 Task: Select the criteria, "checkbox" to use custom cell values for checked.
Action: Mouse moved to (214, 118)
Screenshot: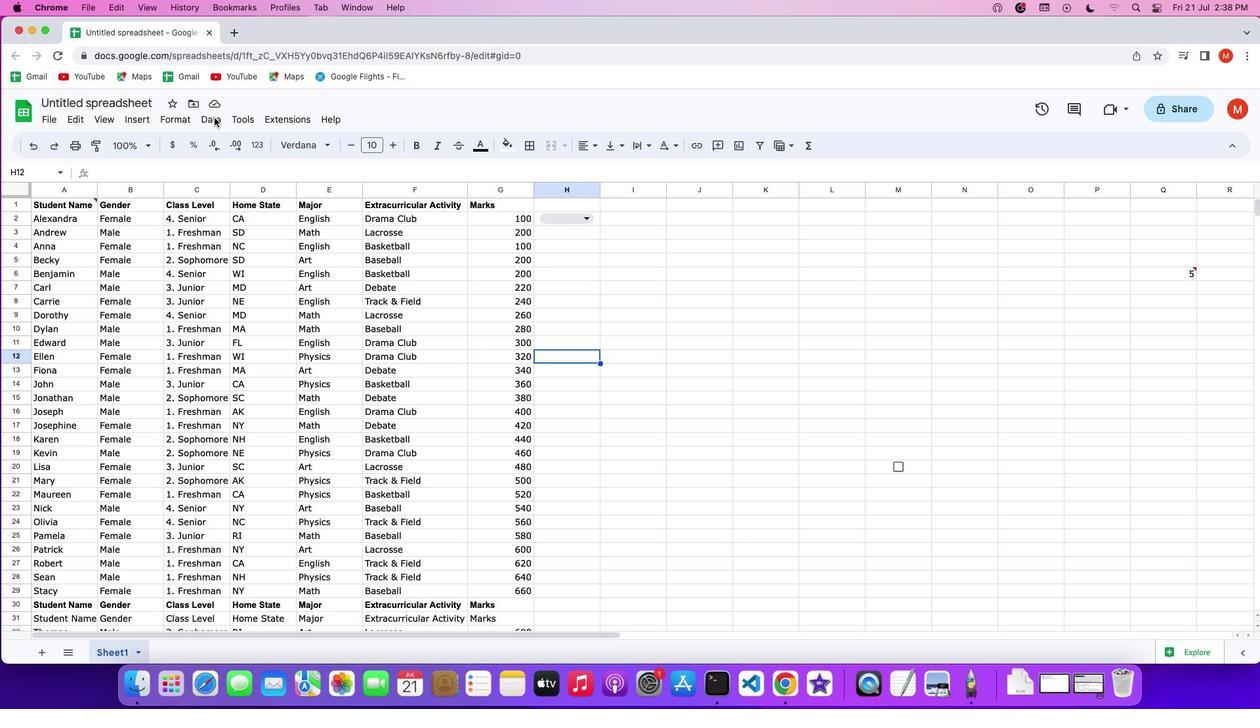 
Action: Mouse pressed left at (214, 118)
Screenshot: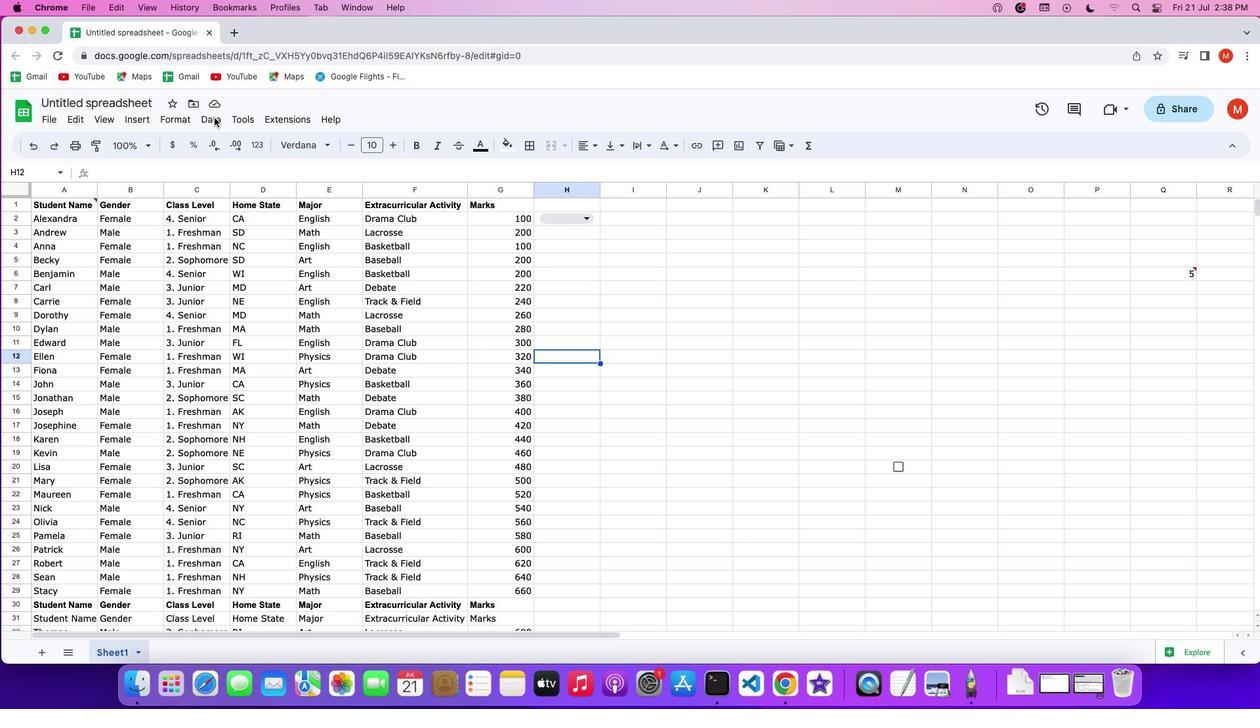 
Action: Mouse pressed left at (214, 118)
Screenshot: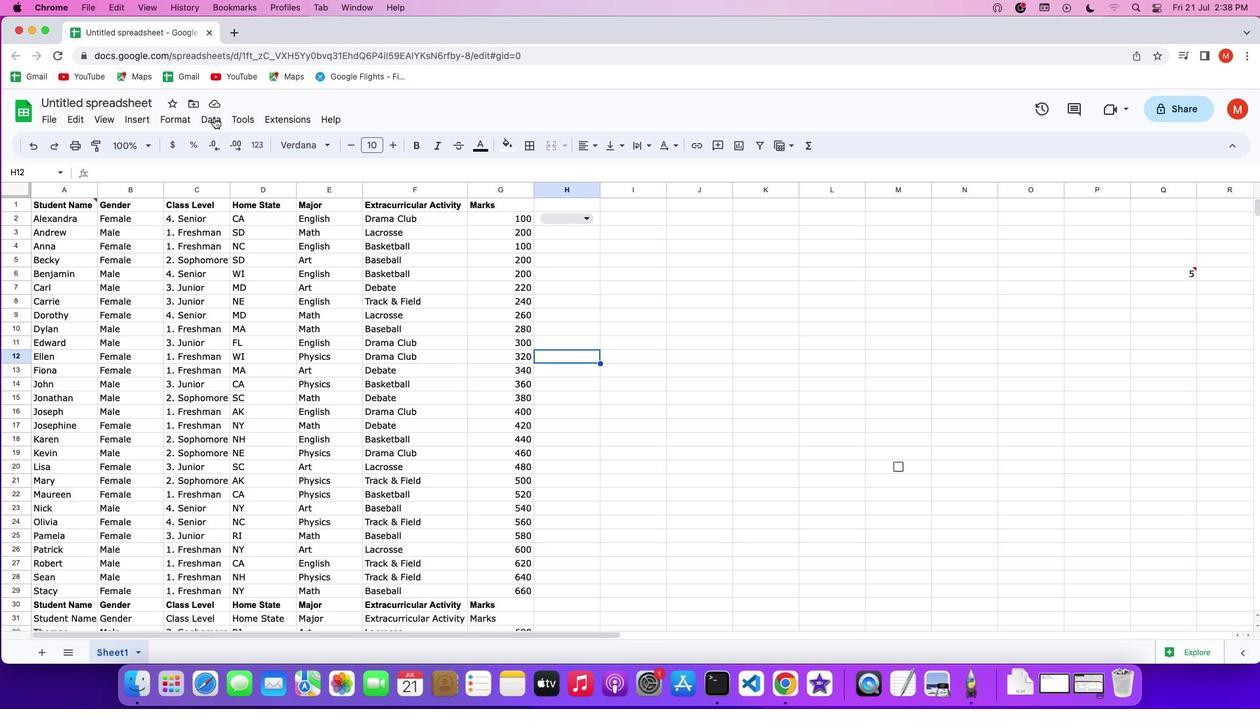 
Action: Mouse moved to (253, 384)
Screenshot: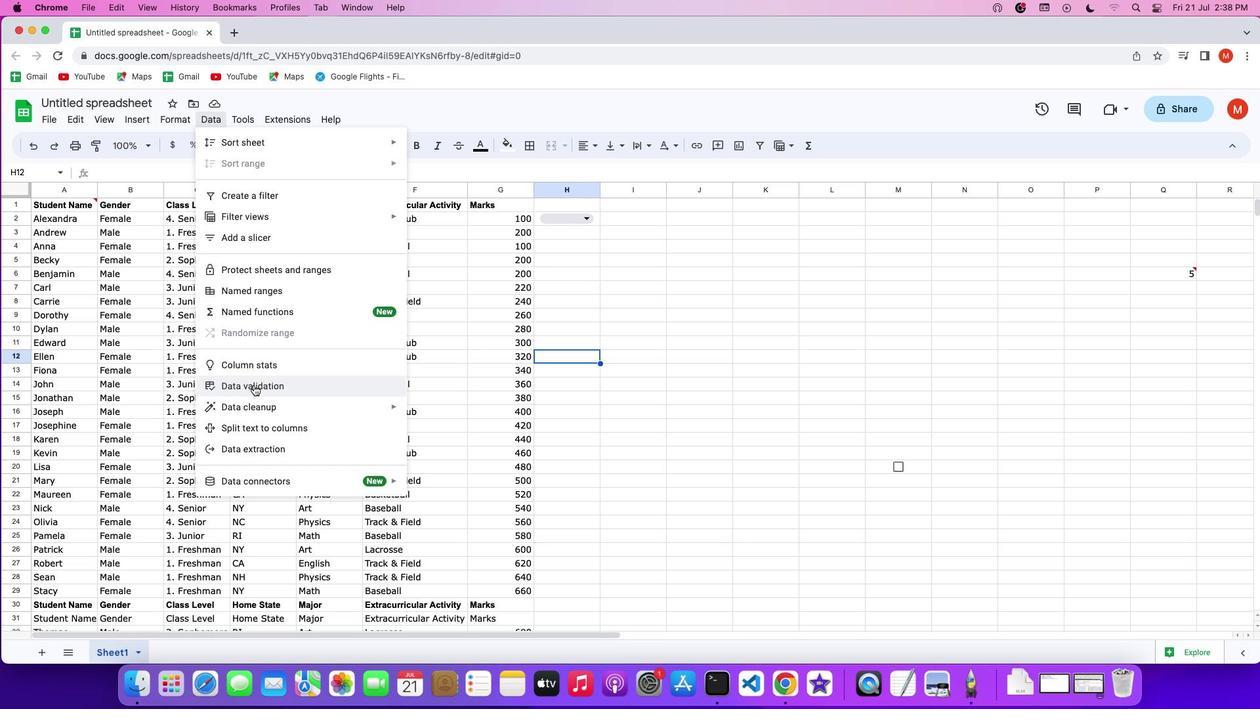 
Action: Mouse pressed left at (253, 384)
Screenshot: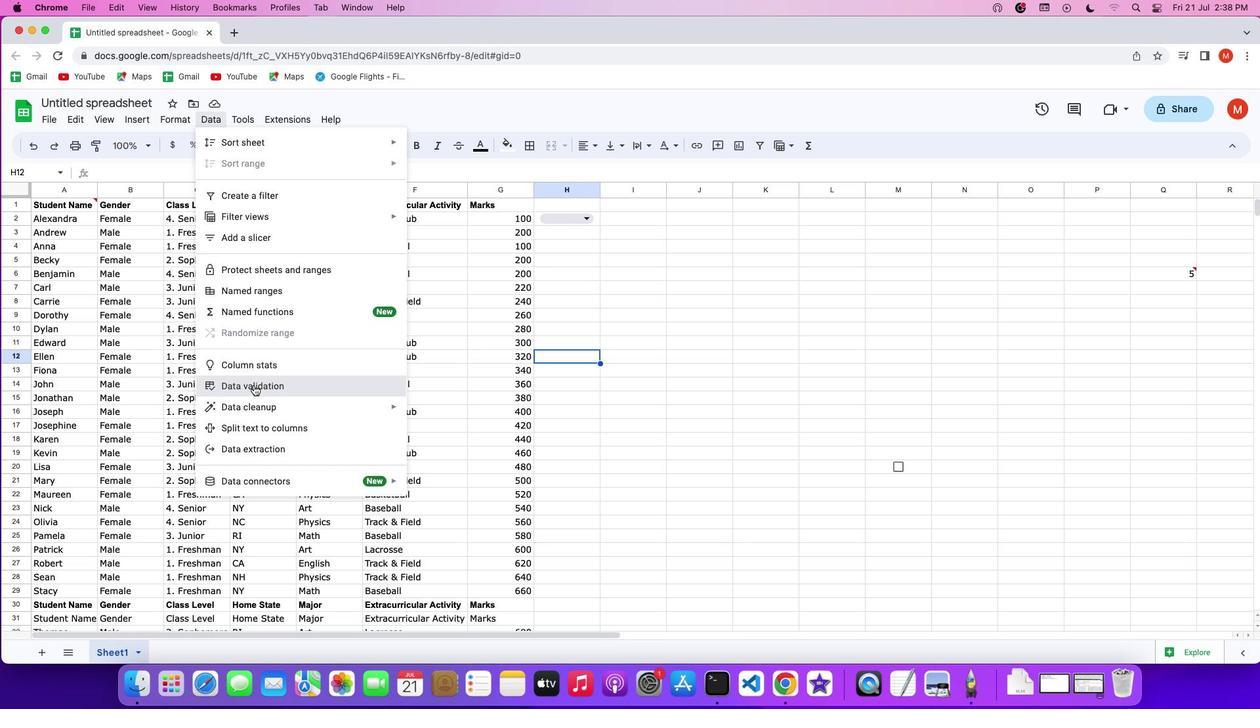 
Action: Mouse moved to (1186, 499)
Screenshot: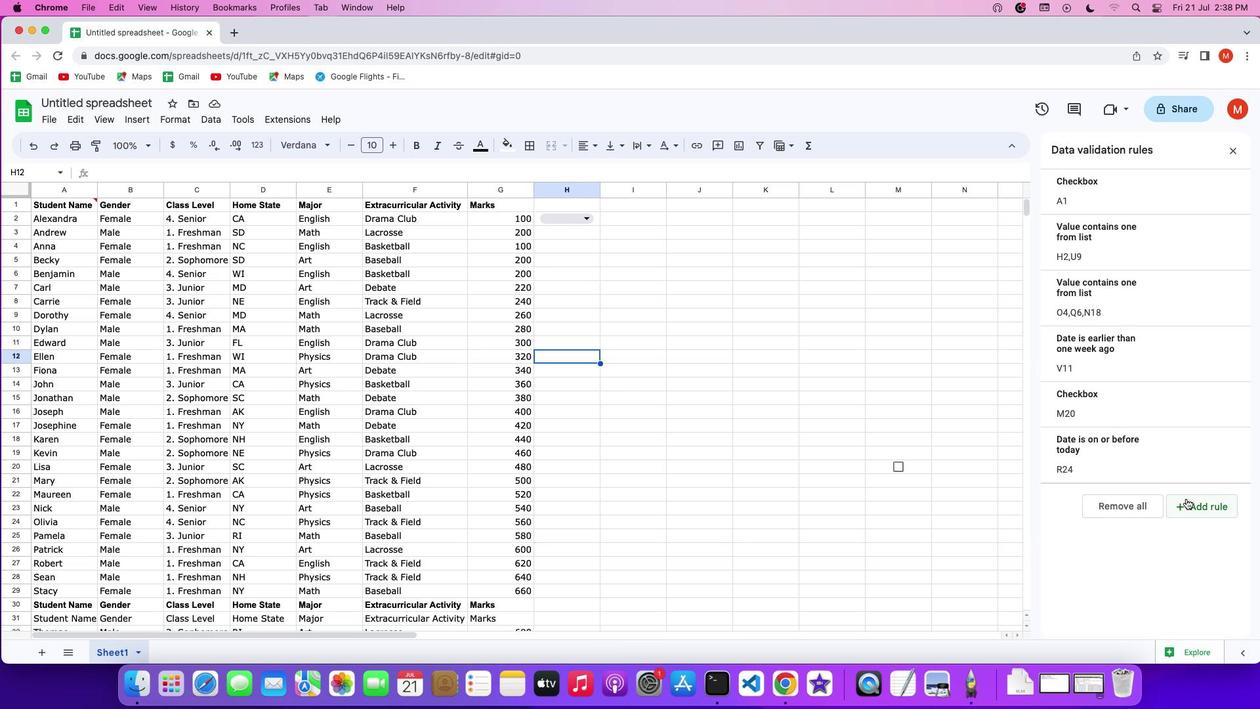 
Action: Mouse pressed left at (1186, 499)
Screenshot: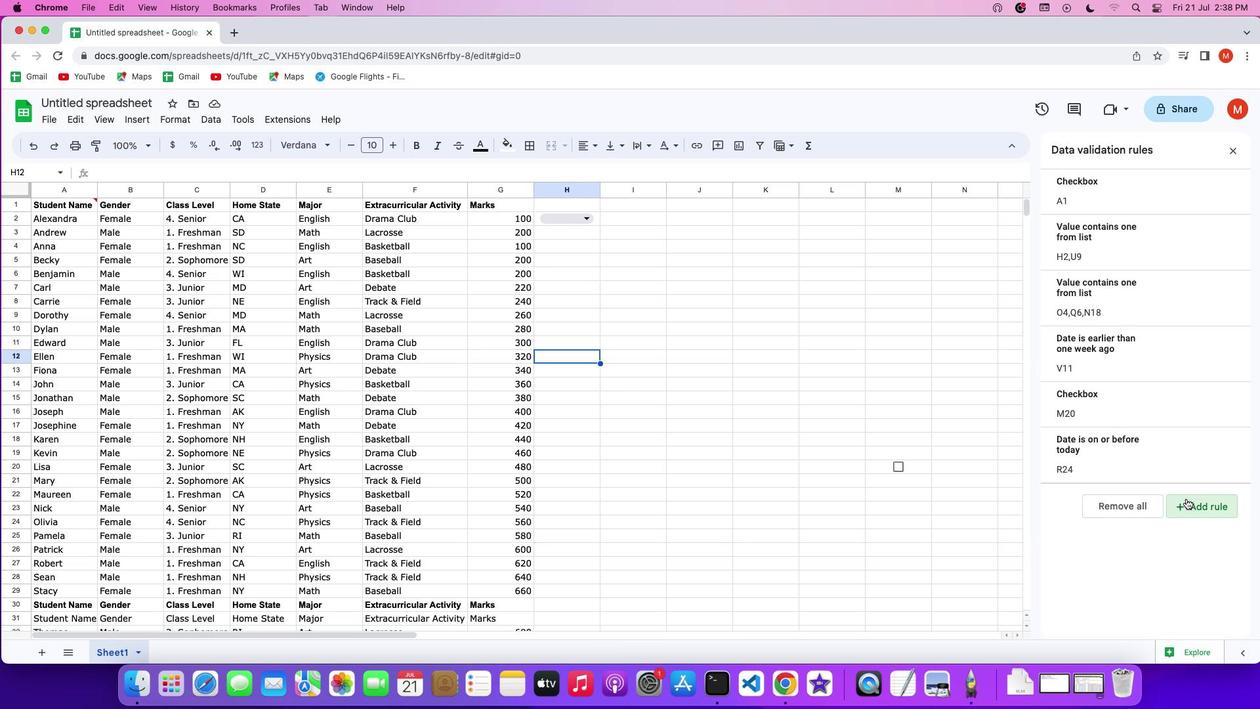 
Action: Mouse moved to (1122, 267)
Screenshot: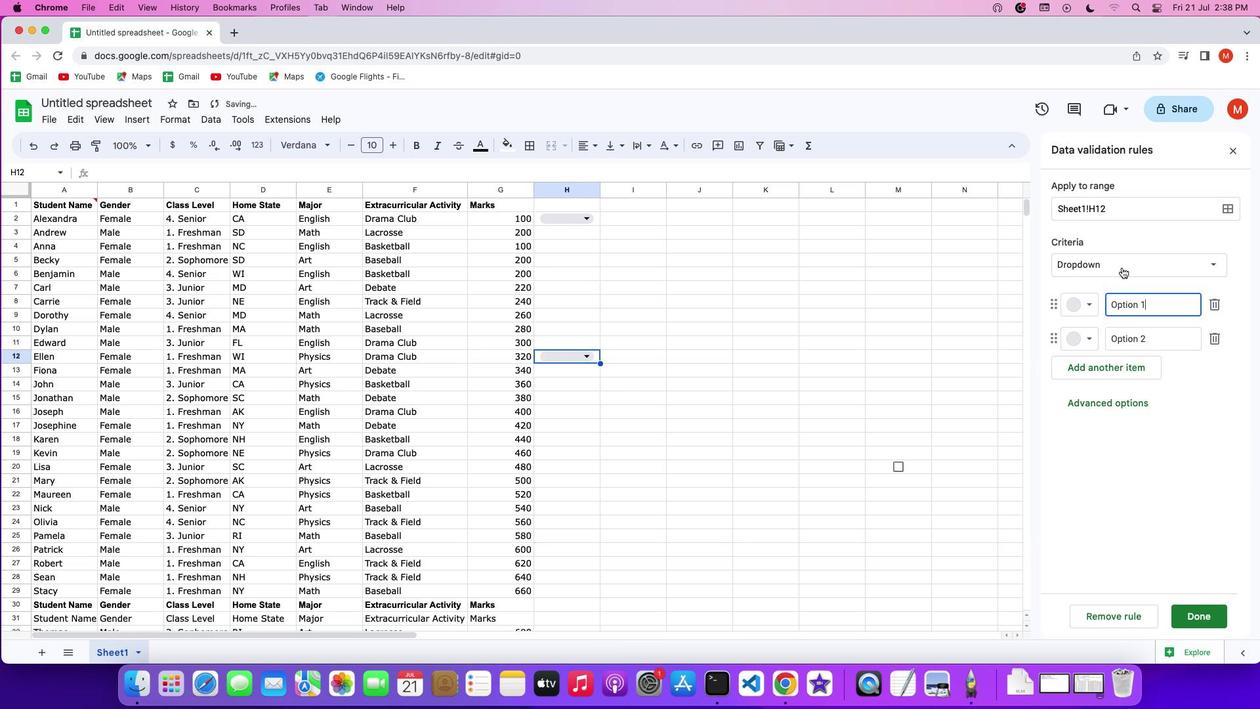 
Action: Mouse pressed left at (1122, 267)
Screenshot: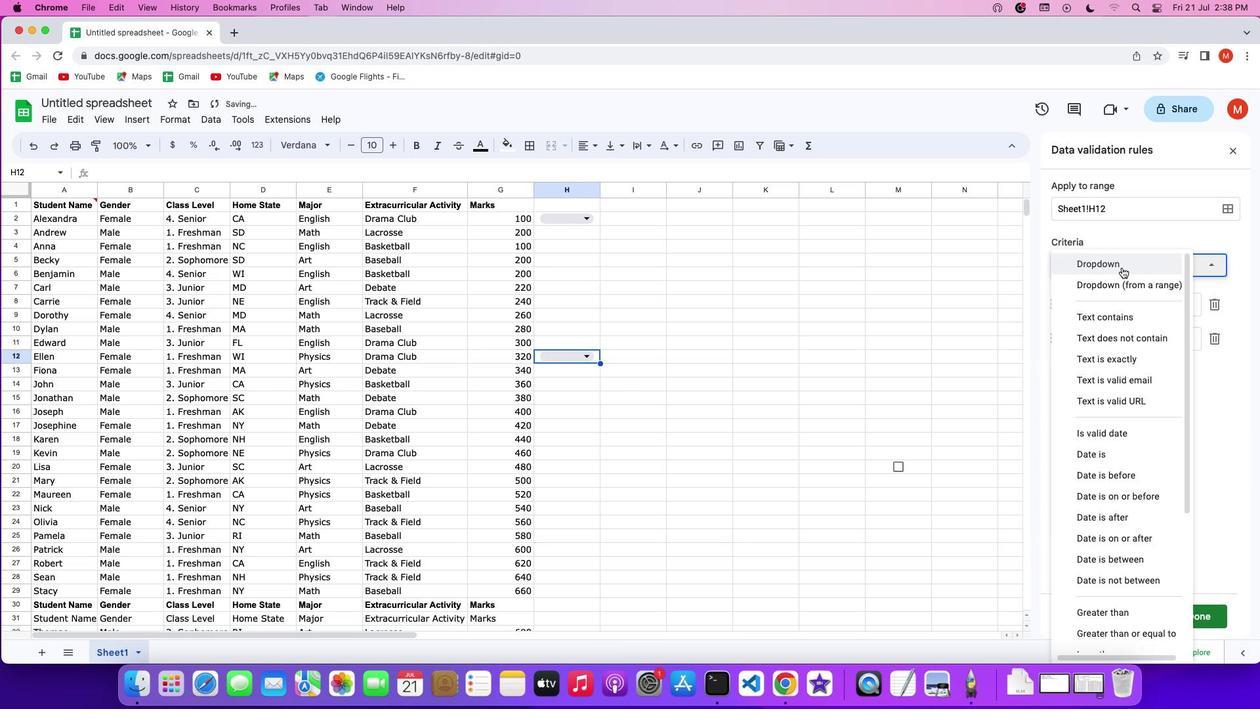 
Action: Mouse moved to (1126, 371)
Screenshot: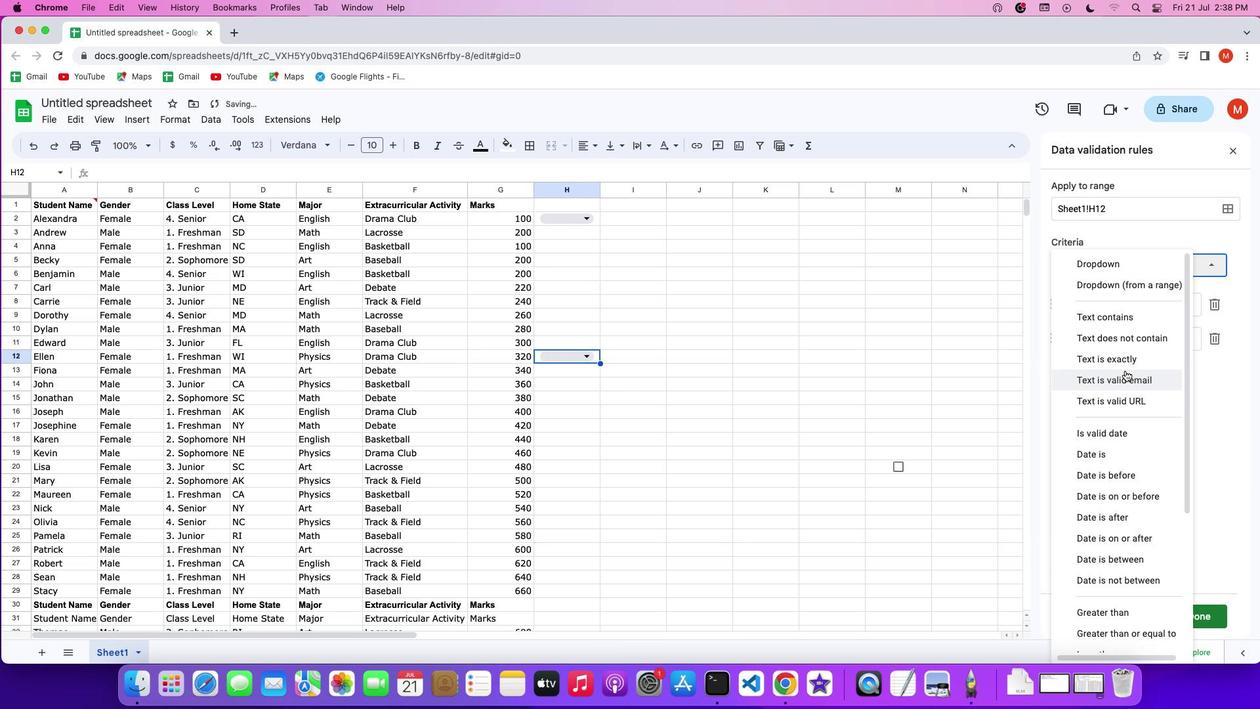 
Action: Mouse scrolled (1126, 371) with delta (0, 0)
Screenshot: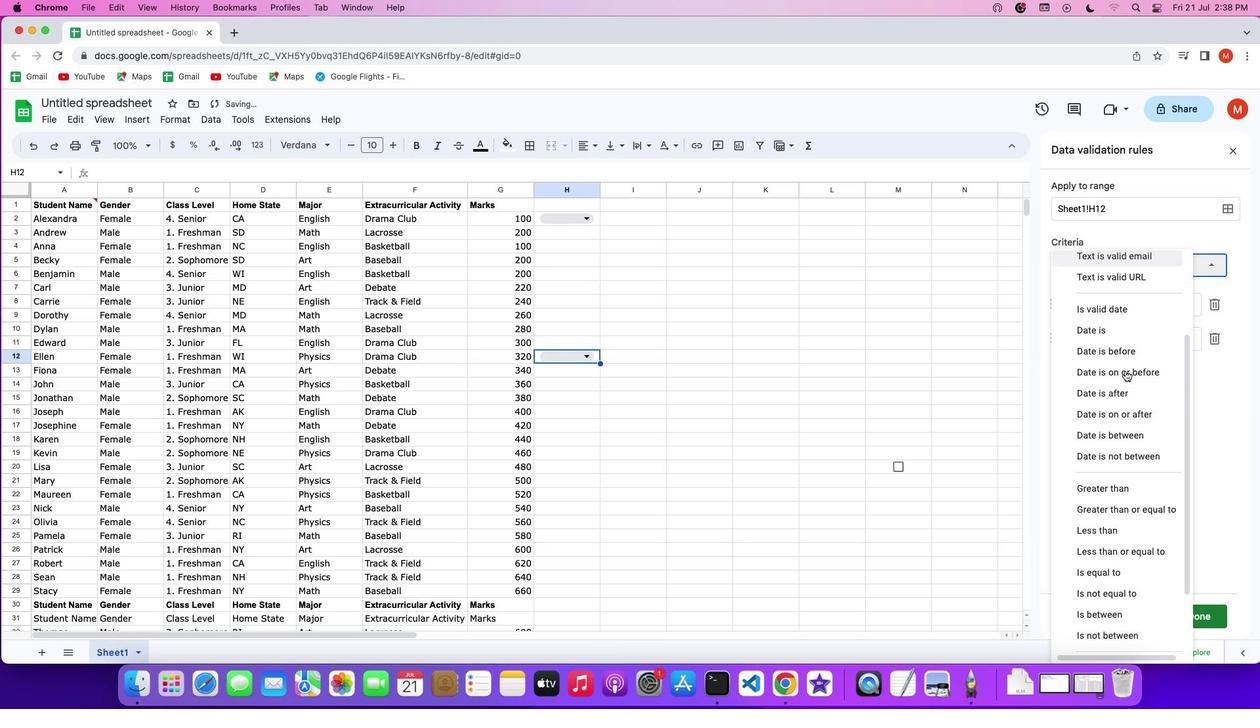 
Action: Mouse scrolled (1126, 371) with delta (0, 0)
Screenshot: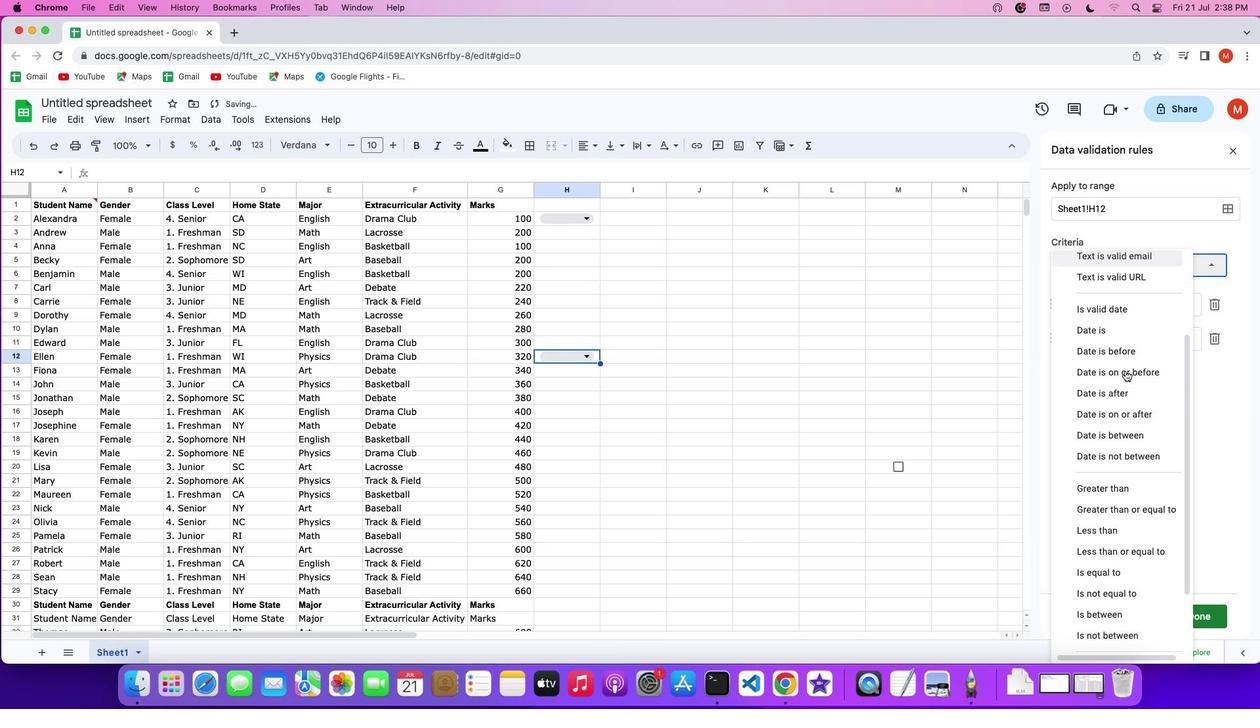 
Action: Mouse scrolled (1126, 371) with delta (0, -1)
Screenshot: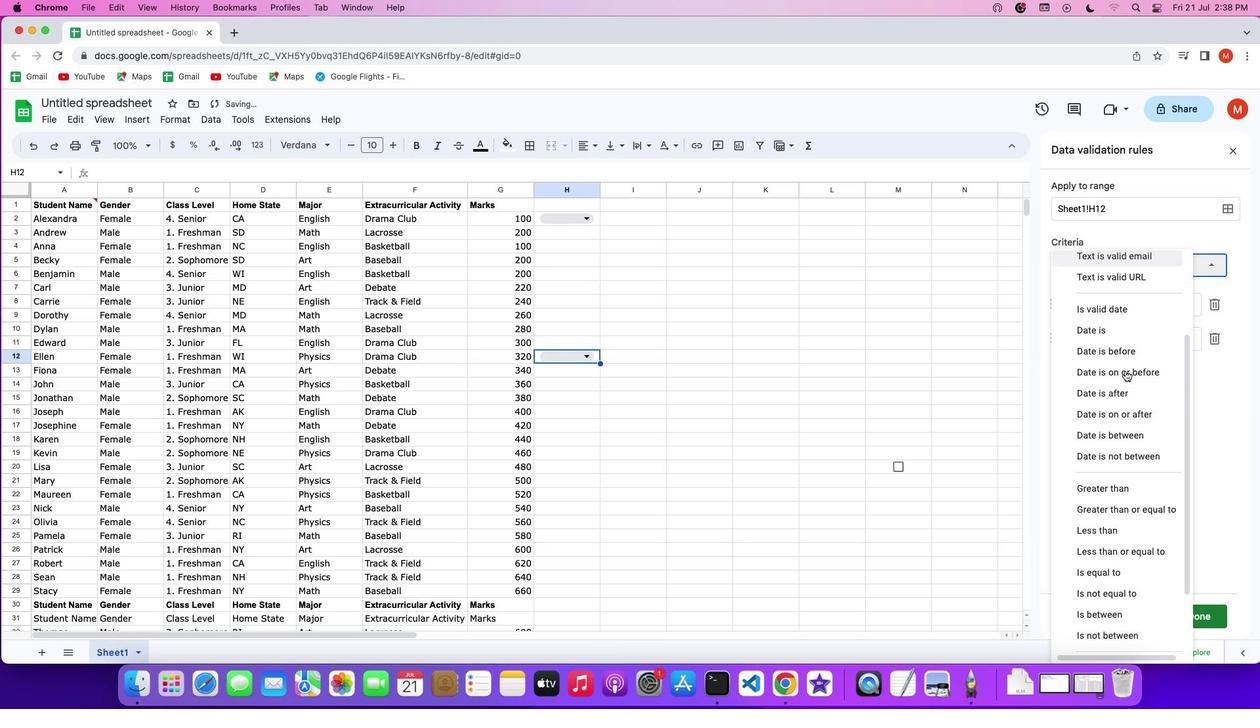 
Action: Mouse scrolled (1126, 371) with delta (0, -3)
Screenshot: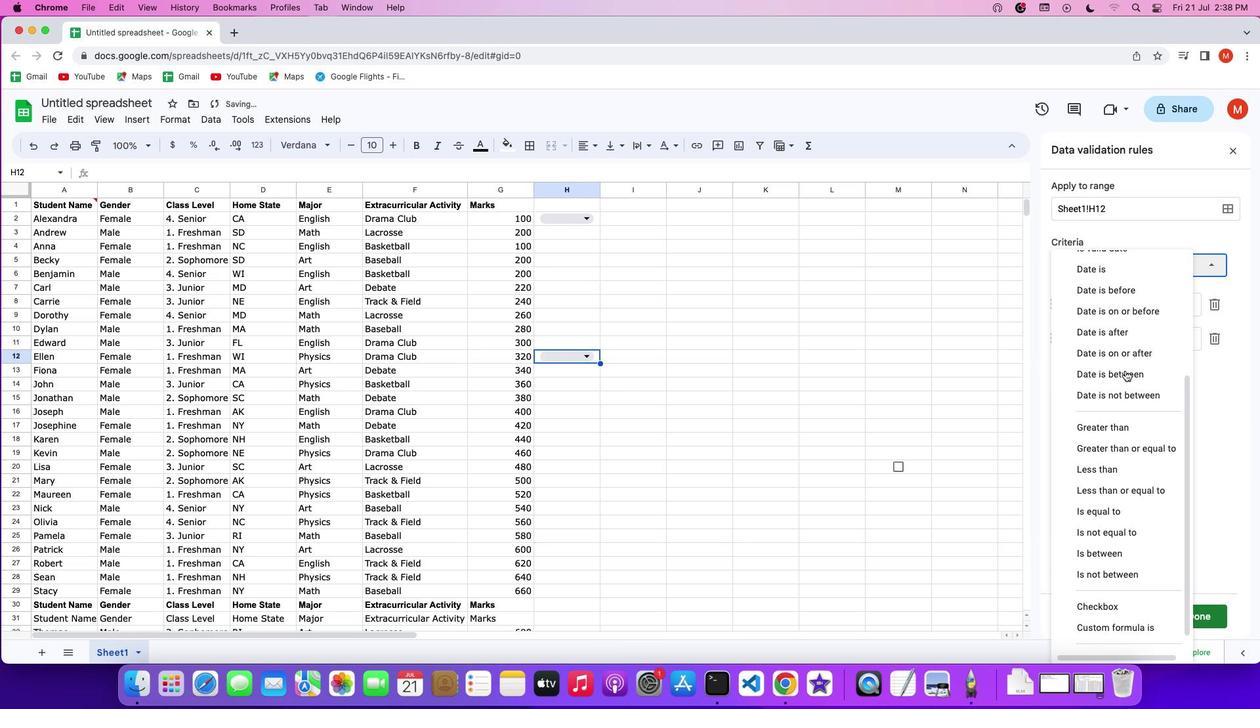 
Action: Mouse scrolled (1126, 371) with delta (0, -3)
Screenshot: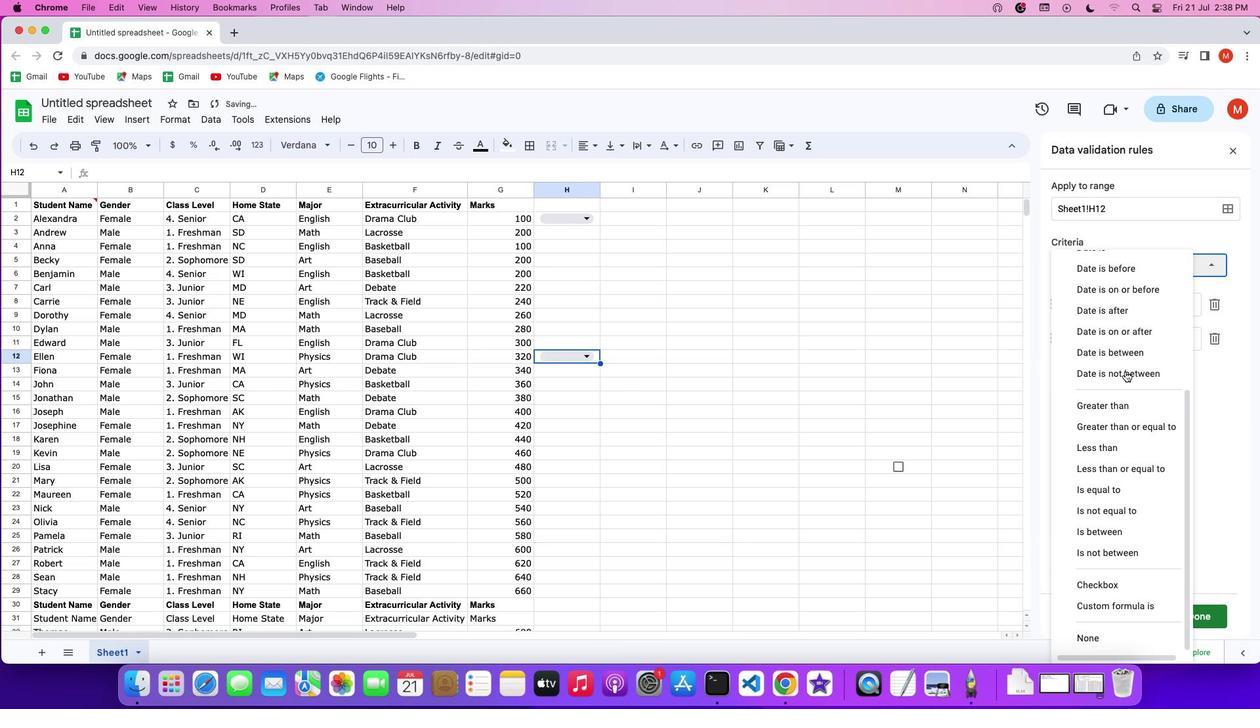 
Action: Mouse scrolled (1126, 371) with delta (0, -3)
Screenshot: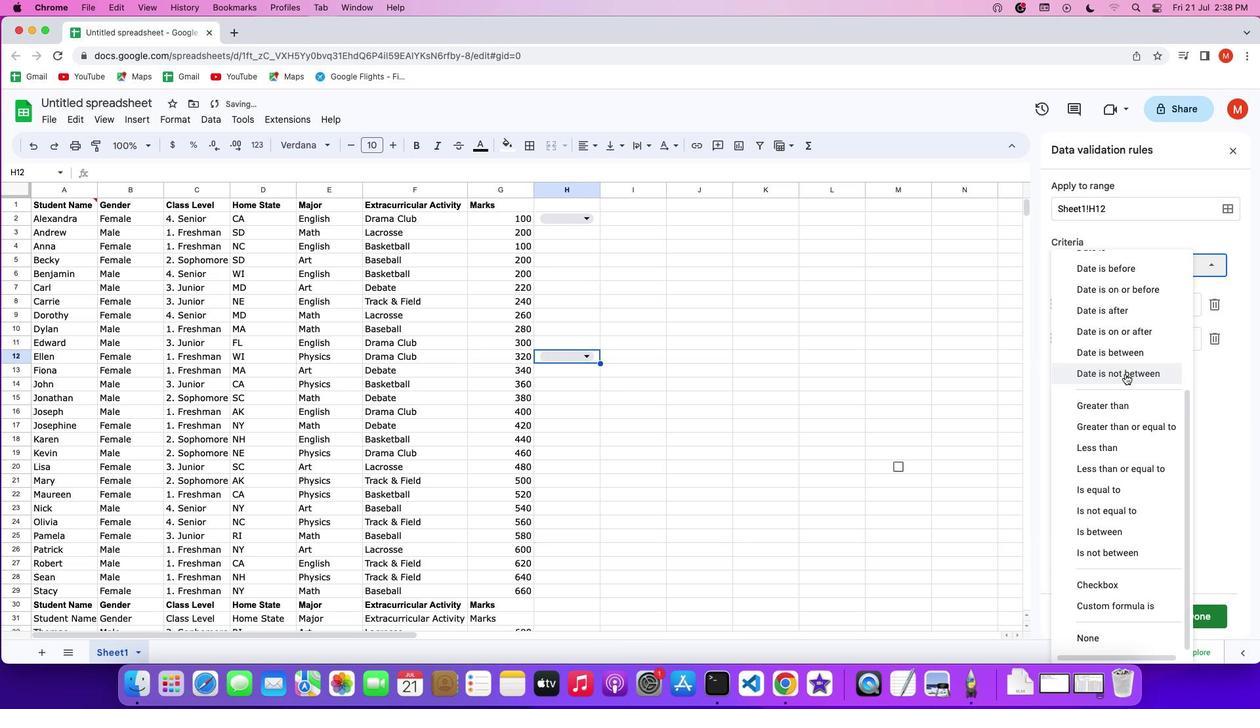
Action: Mouse moved to (1124, 380)
Screenshot: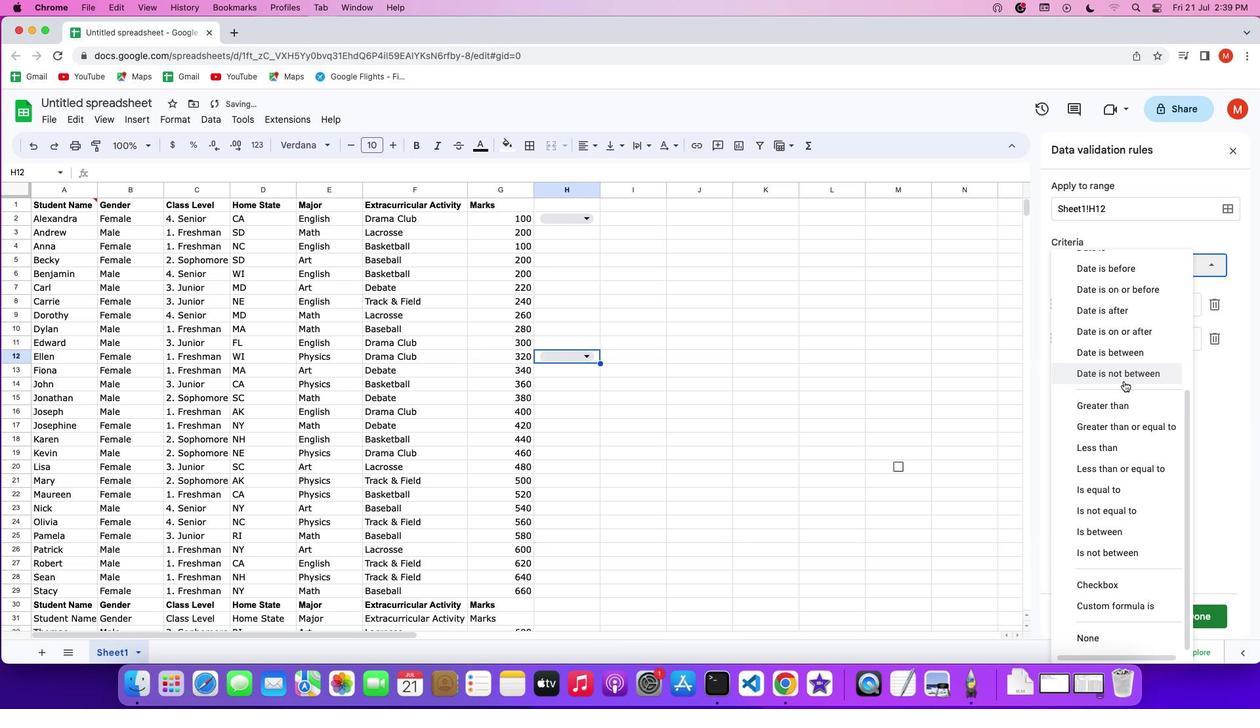 
Action: Mouse scrolled (1124, 380) with delta (0, 0)
Screenshot: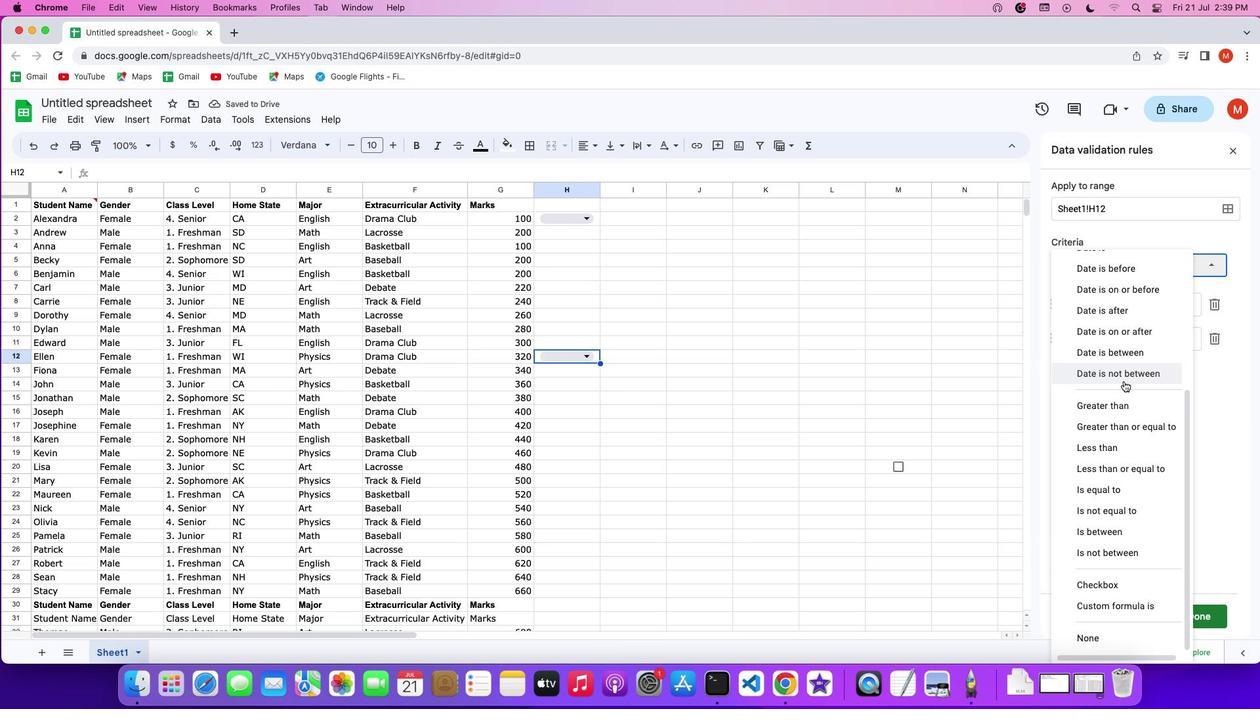 
Action: Mouse scrolled (1124, 380) with delta (0, 0)
Screenshot: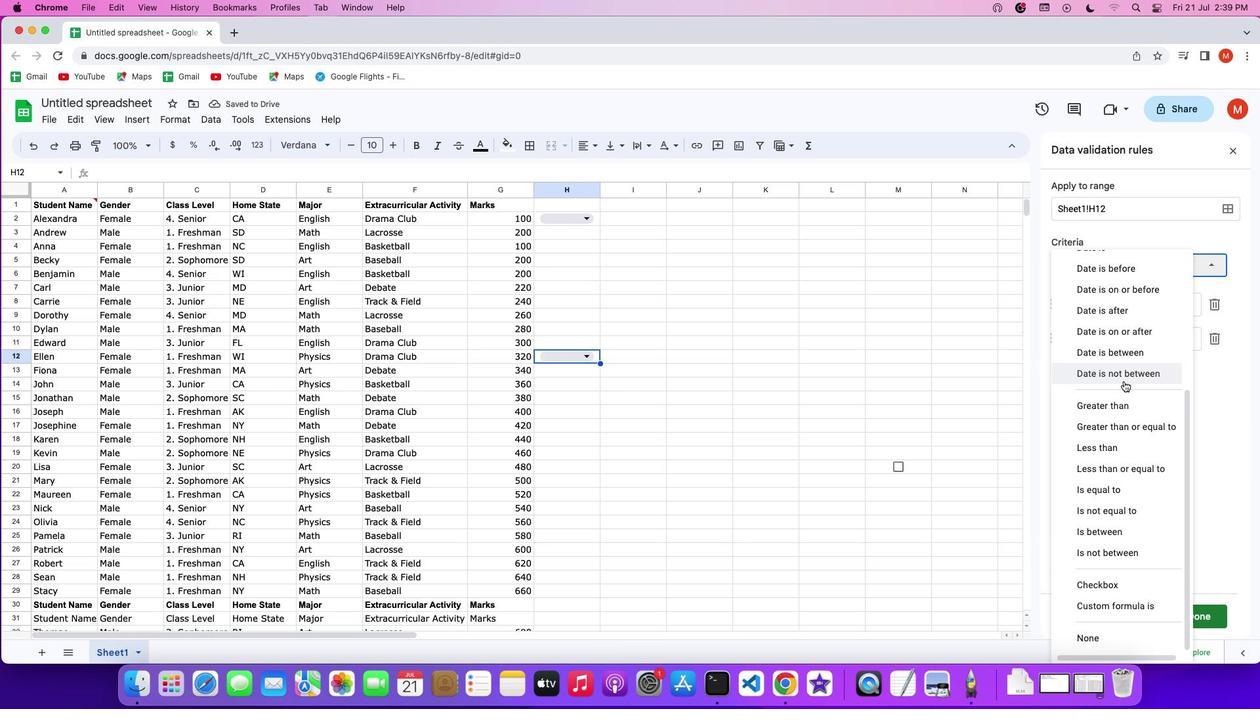 
Action: Mouse scrolled (1124, 380) with delta (0, -1)
Screenshot: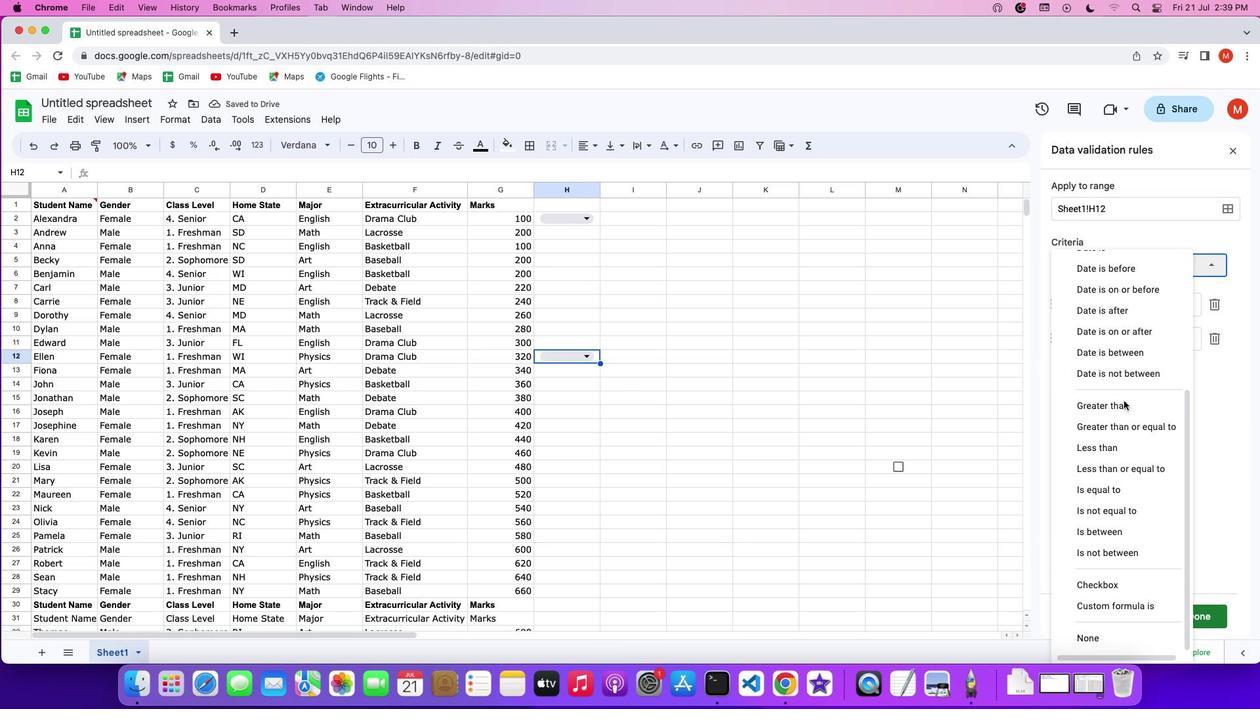 
Action: Mouse scrolled (1124, 380) with delta (0, -3)
Screenshot: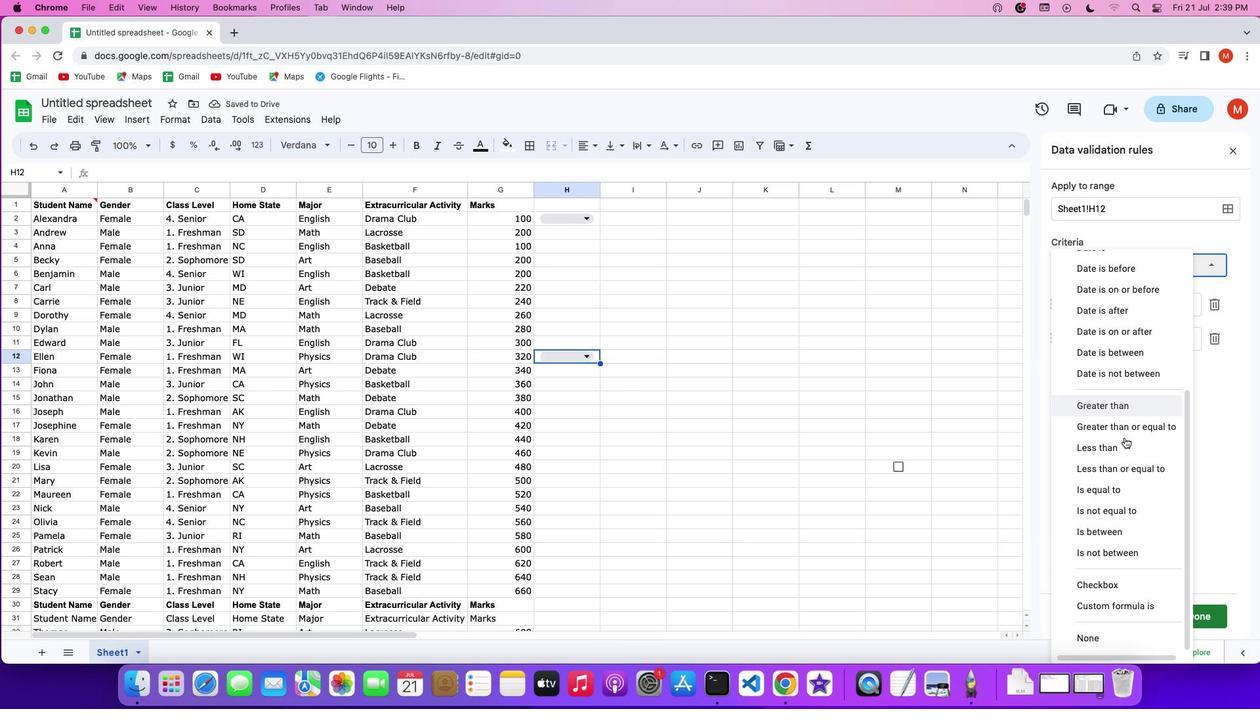 
Action: Mouse moved to (1151, 581)
Screenshot: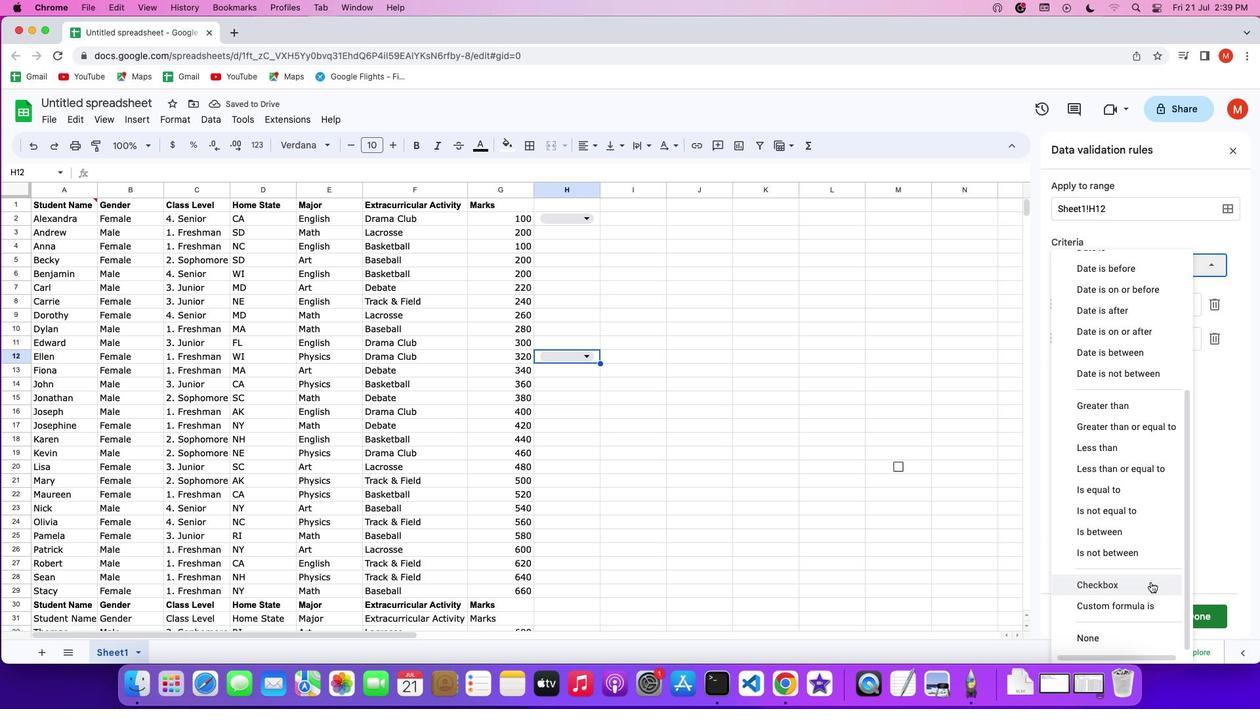 
Action: Mouse pressed left at (1151, 581)
Screenshot: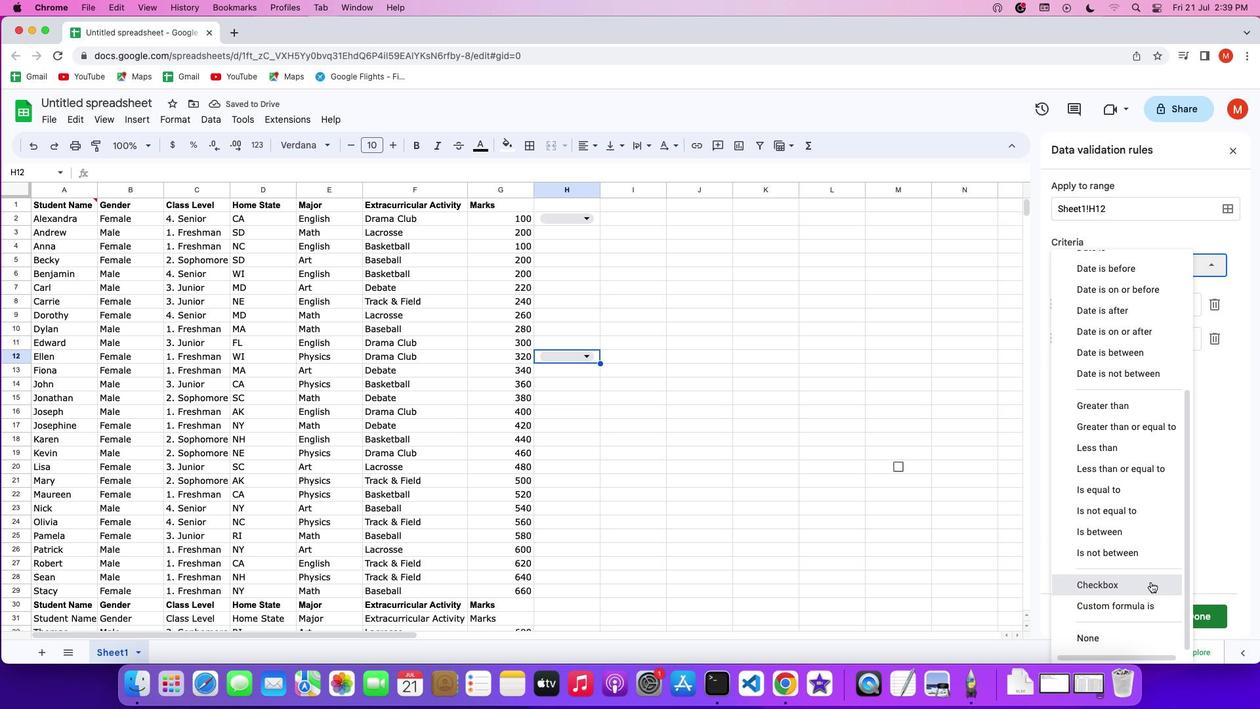 
Action: Mouse moved to (1061, 297)
Screenshot: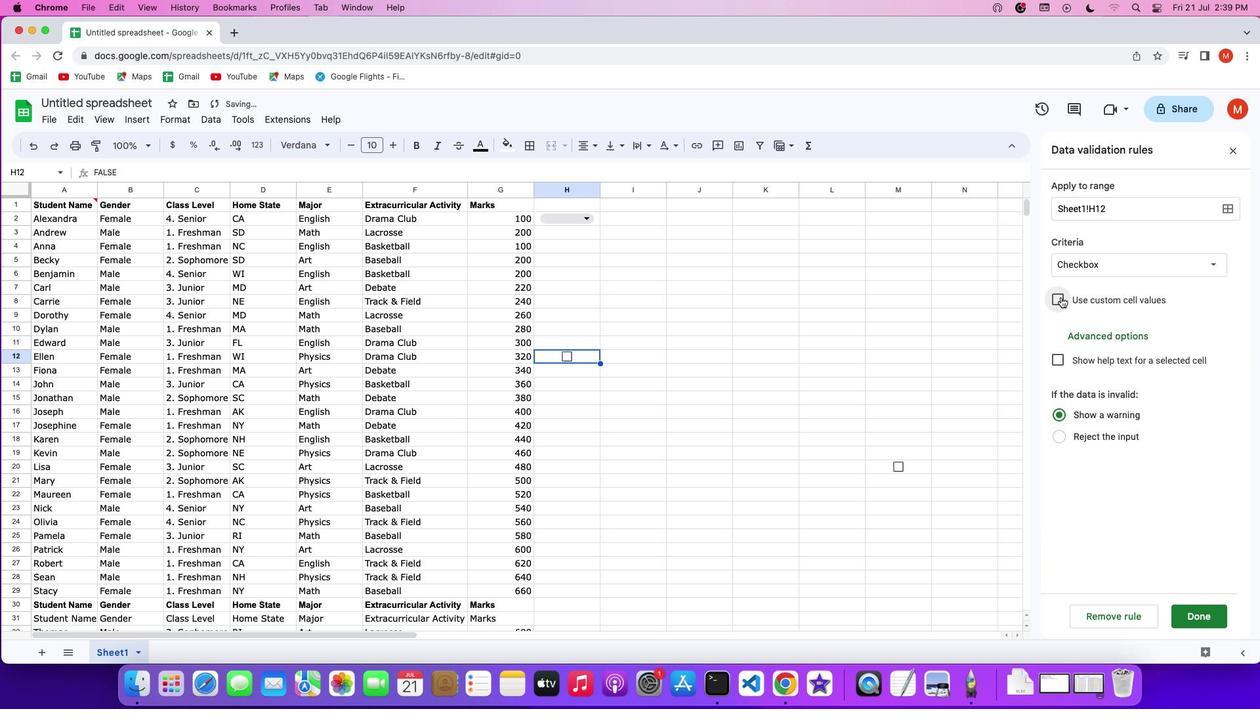 
Action: Mouse pressed left at (1061, 297)
Screenshot: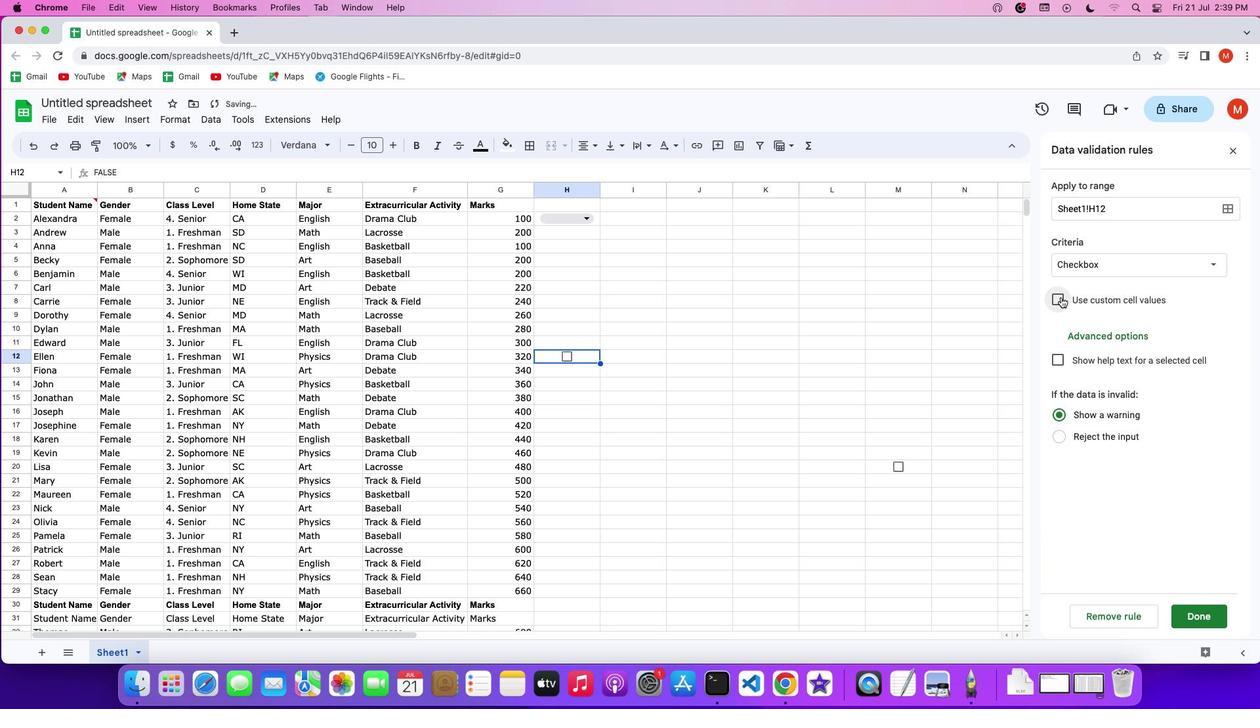 
Action: Mouse moved to (1059, 300)
Screenshot: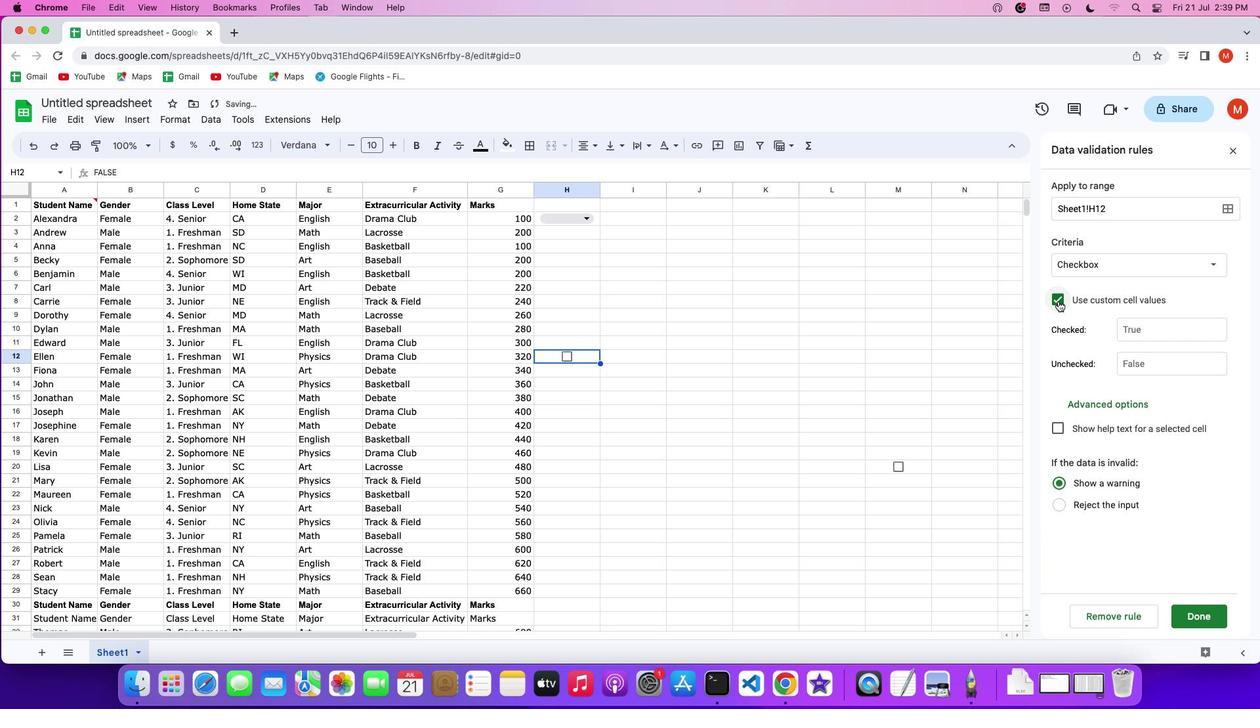 
